 Task: Send the post to "mahi soni".
Action: Mouse moved to (613, 444)
Screenshot: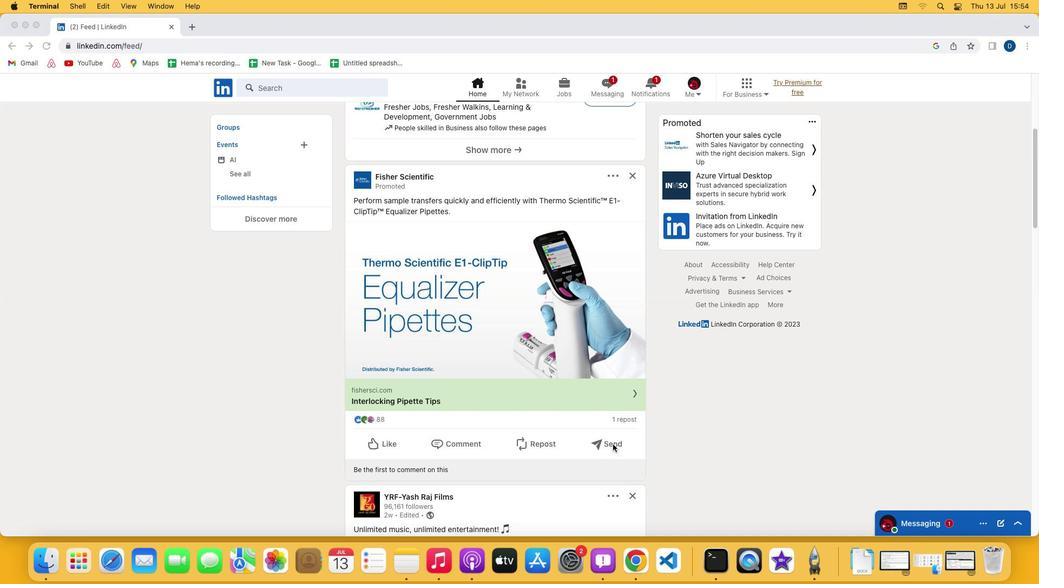 
Action: Mouse pressed left at (613, 444)
Screenshot: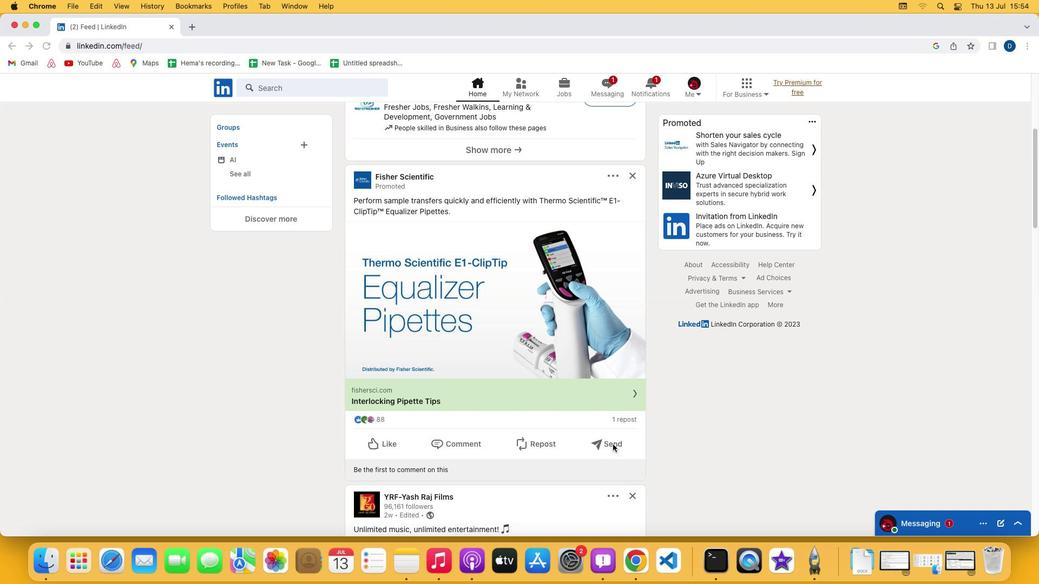 
Action: Mouse pressed left at (613, 444)
Screenshot: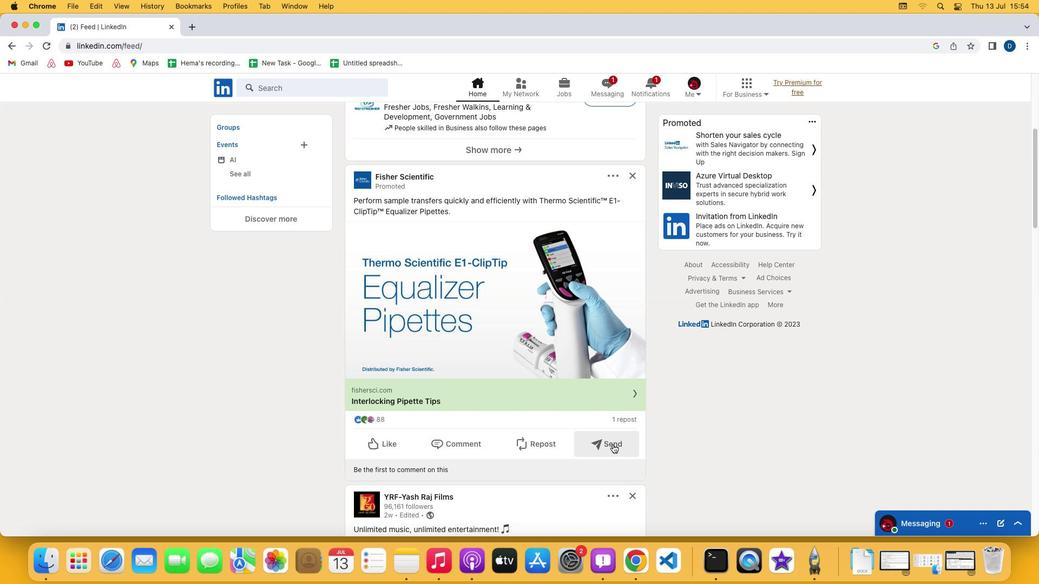 
Action: Mouse moved to (420, 136)
Screenshot: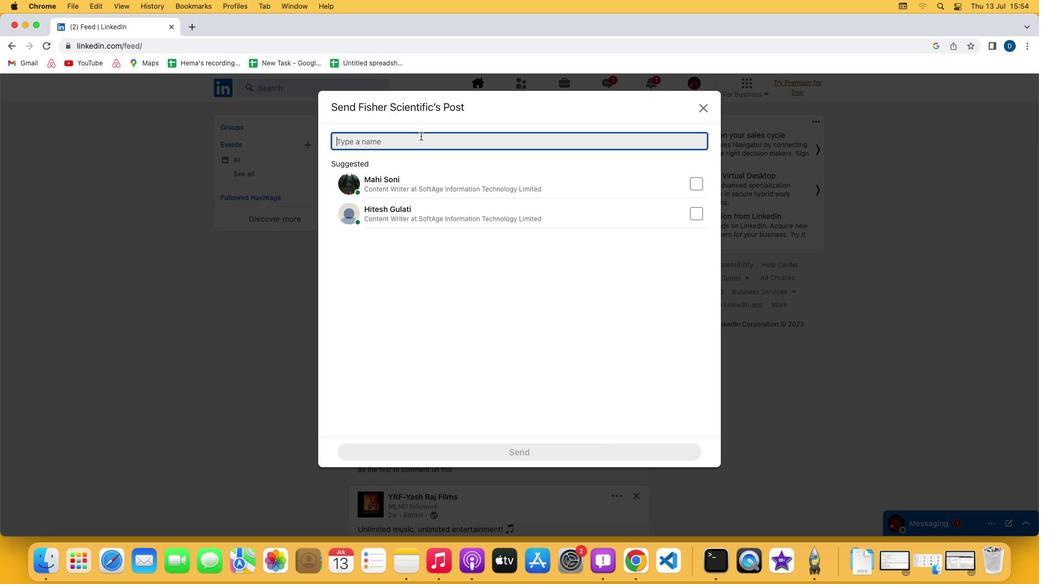 
Action: Mouse pressed left at (420, 136)
Screenshot: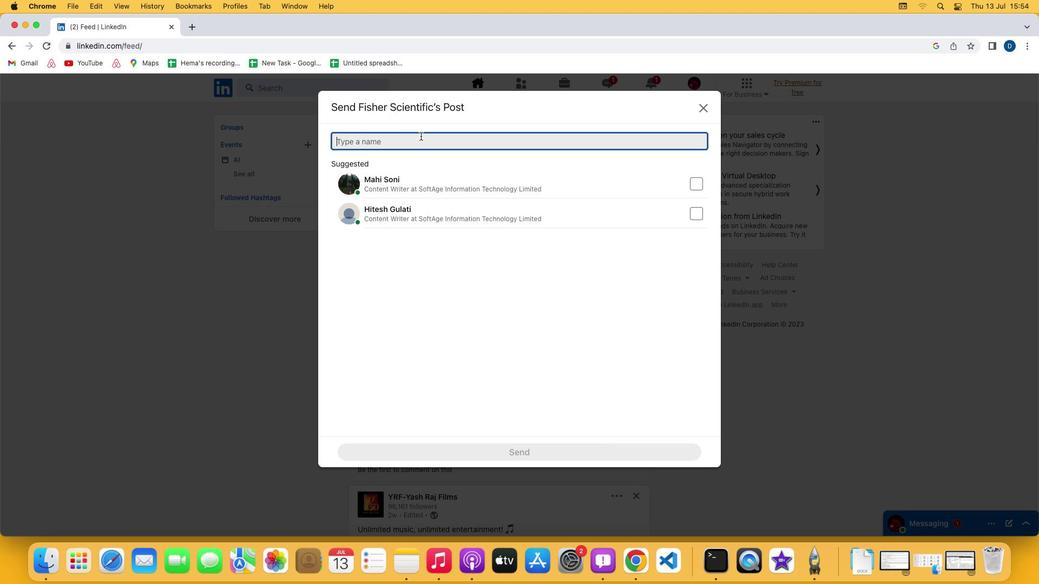 
Action: Mouse moved to (420, 136)
Screenshot: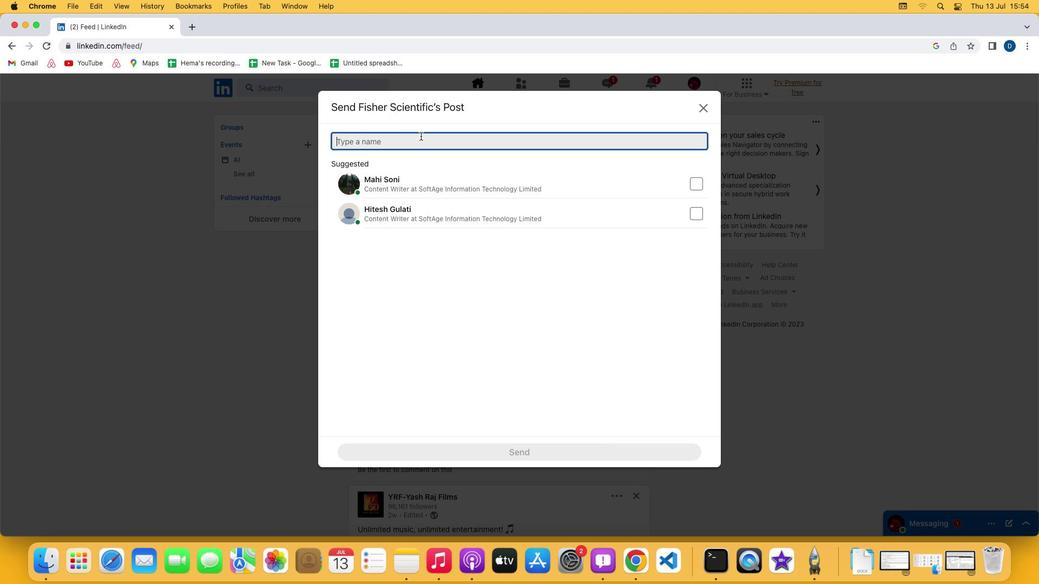 
Action: Key pressed Key.shift'M''a''h''i'Key.spaceKey.shift'S''o''n''i'
Screenshot: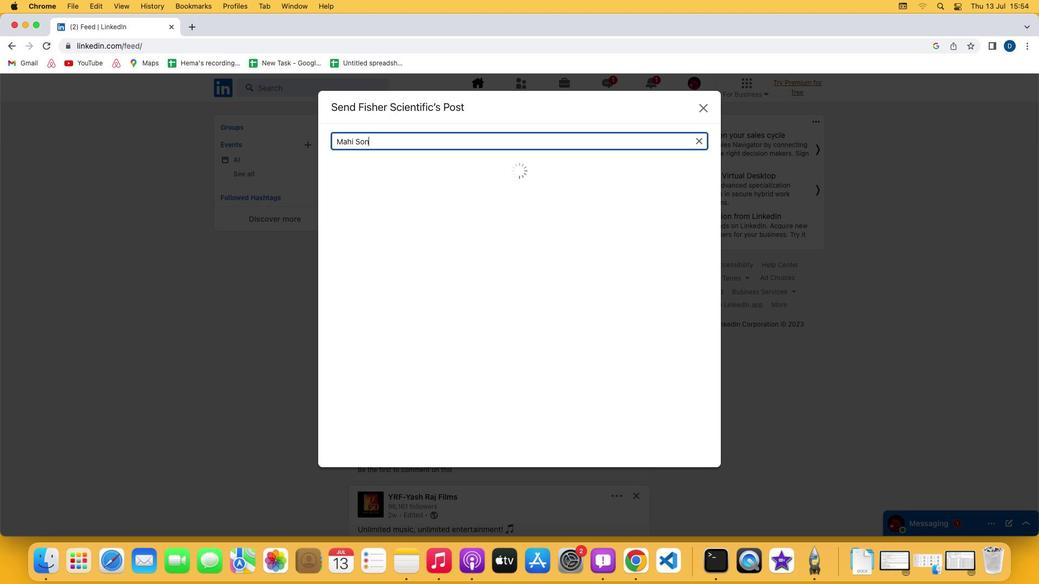 
Action: Mouse moved to (390, 165)
Screenshot: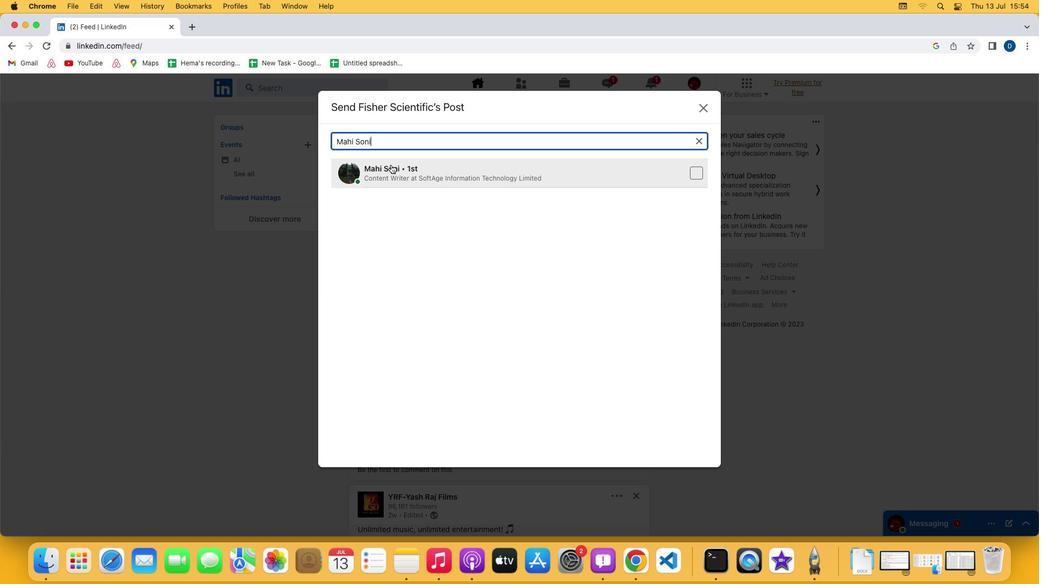
Action: Mouse pressed left at (390, 165)
Screenshot: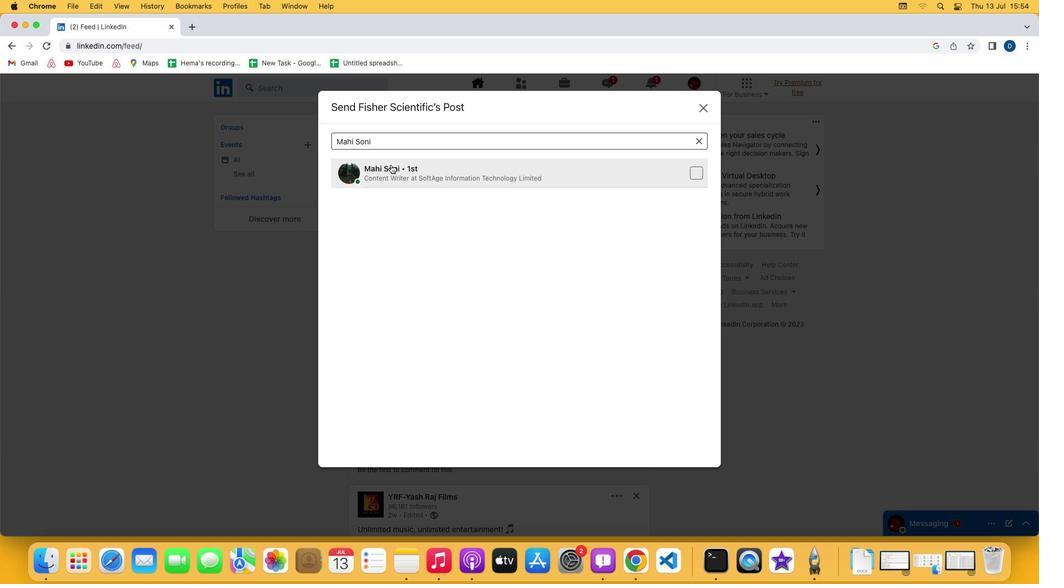 
Action: Mouse moved to (461, 453)
Screenshot: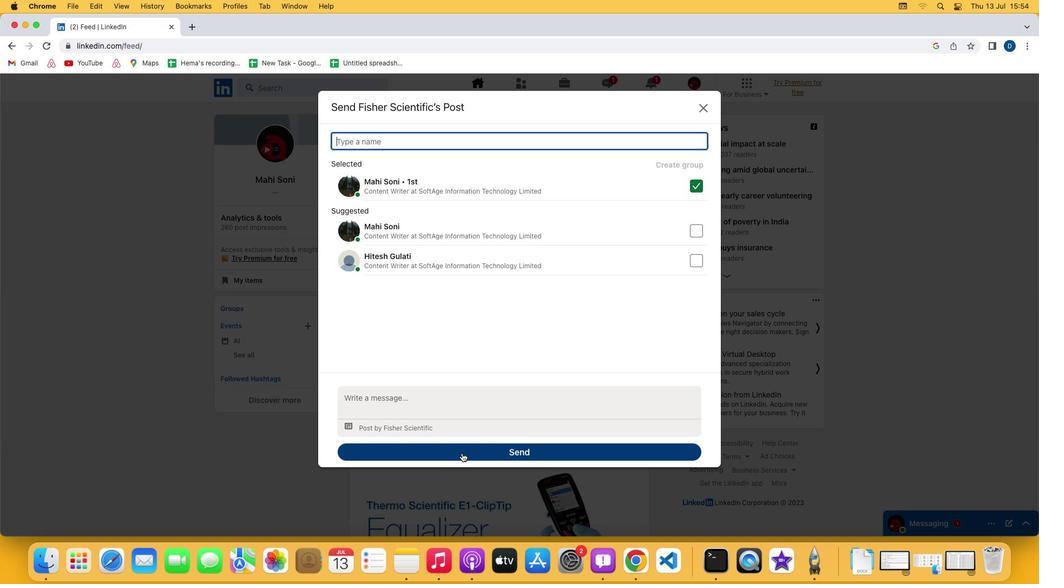 
Action: Mouse pressed left at (461, 453)
Screenshot: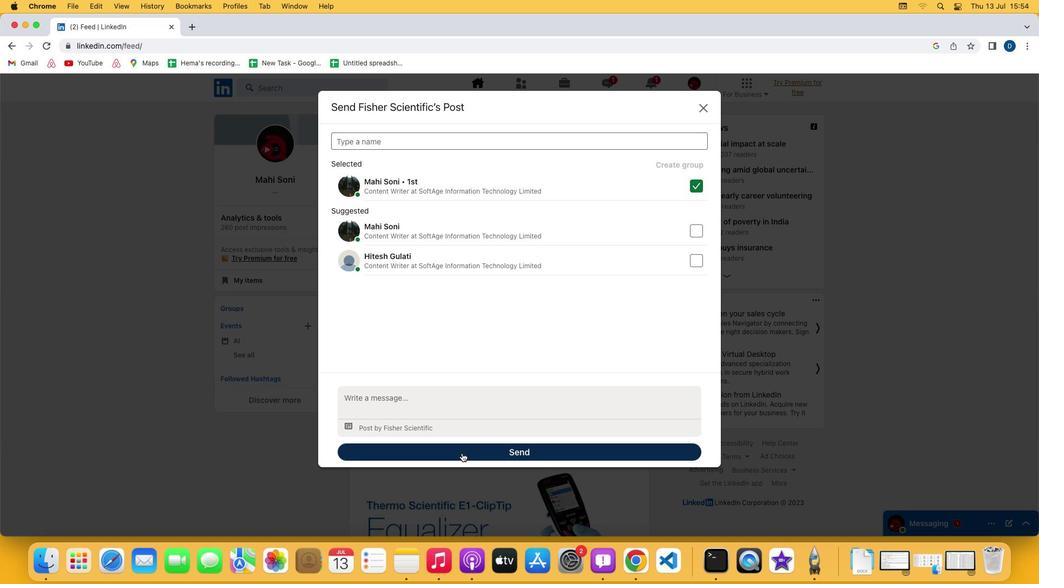 
